 Task: Add Ancient Nutrition Unflavored Collagen Peptides to the cart.
Action: Mouse moved to (296, 128)
Screenshot: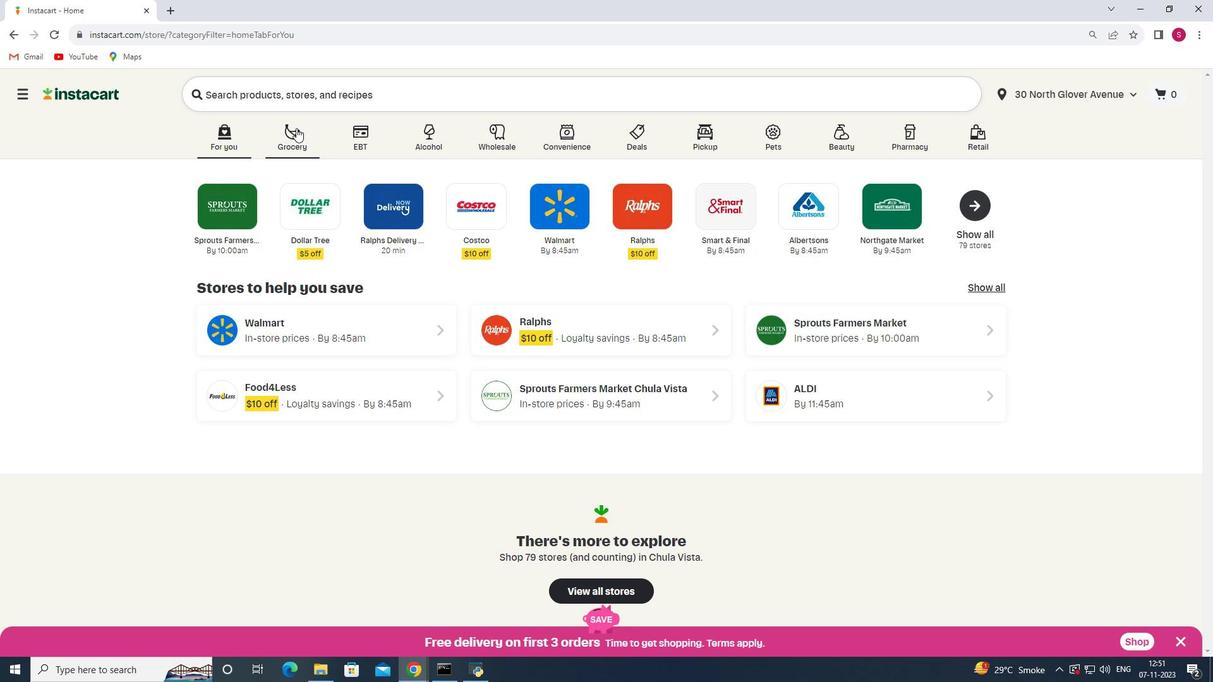 
Action: Mouse pressed left at (296, 128)
Screenshot: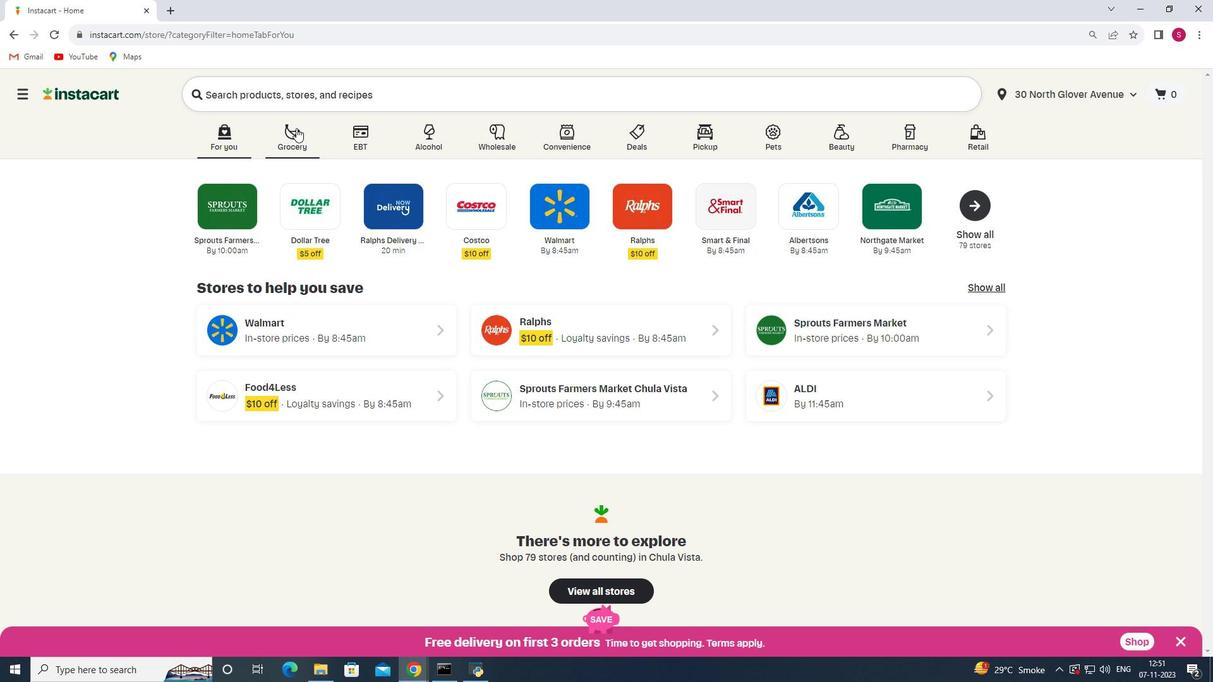 
Action: Mouse moved to (324, 370)
Screenshot: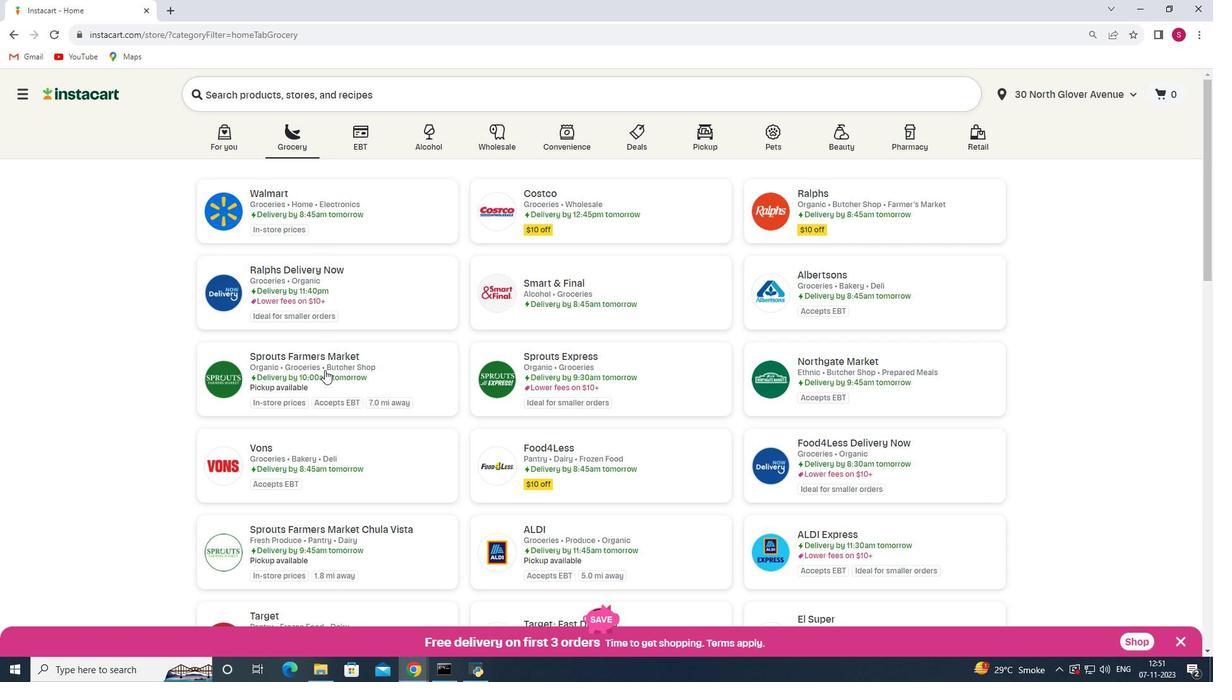 
Action: Mouse pressed left at (324, 370)
Screenshot: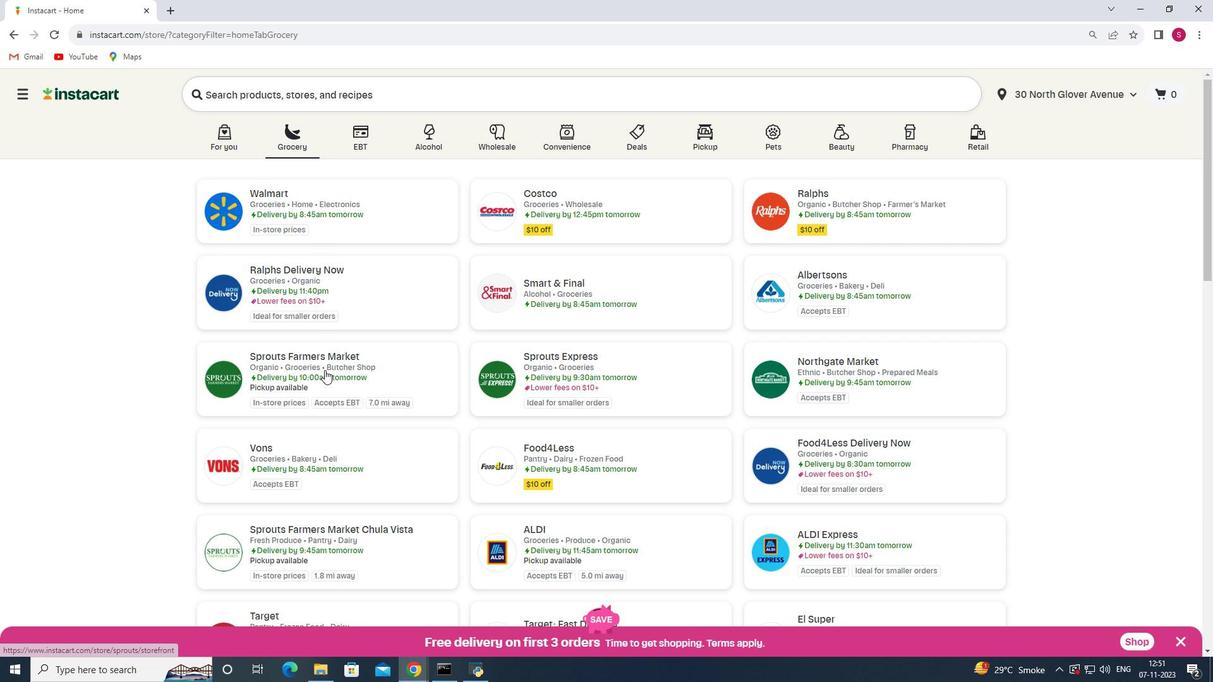 
Action: Mouse moved to (94, 427)
Screenshot: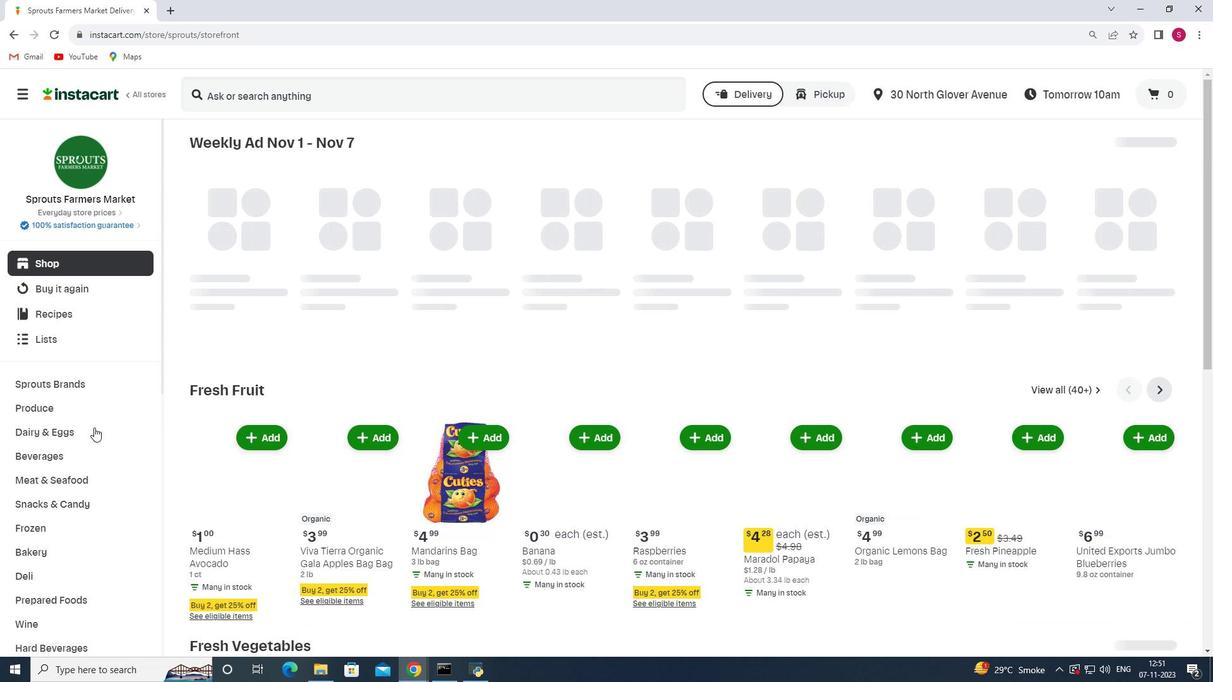 
Action: Mouse scrolled (94, 427) with delta (0, 0)
Screenshot: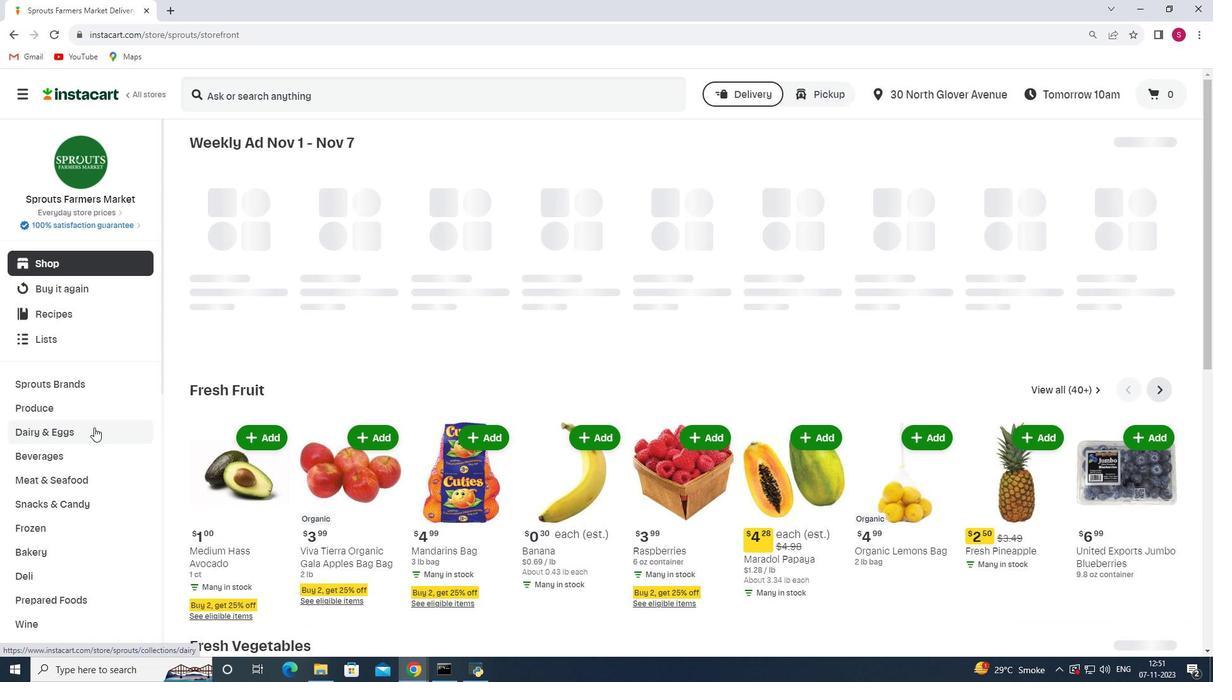 
Action: Mouse scrolled (94, 427) with delta (0, 0)
Screenshot: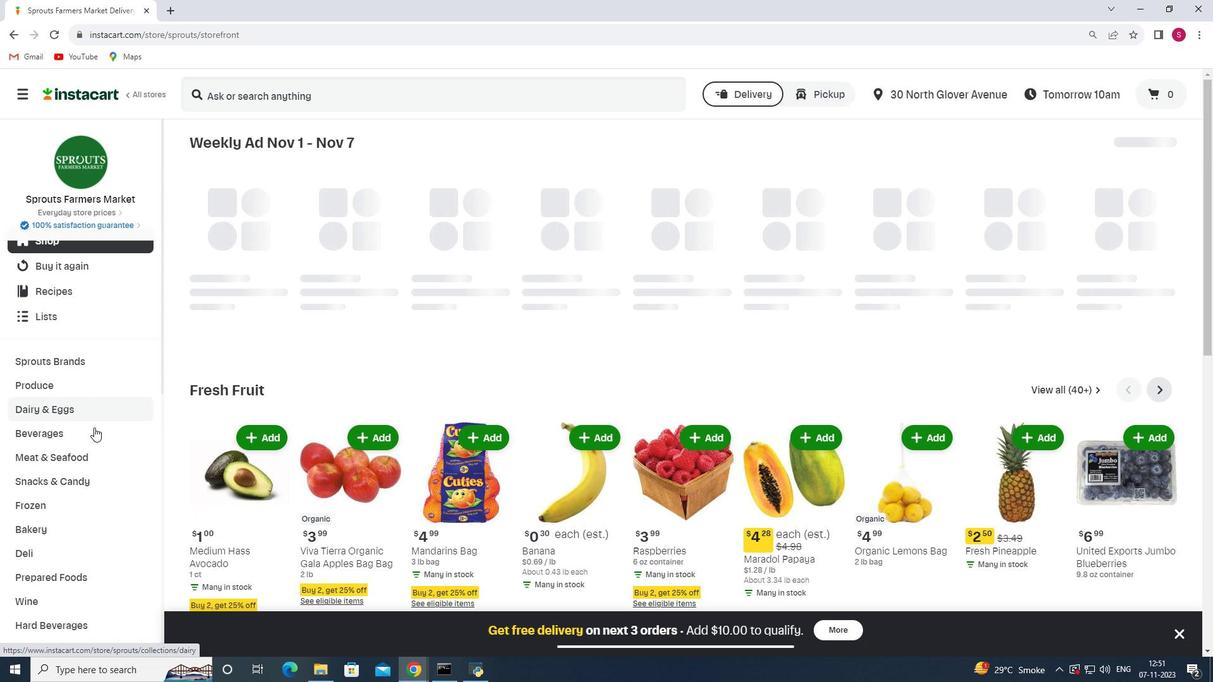 
Action: Mouse scrolled (94, 427) with delta (0, 0)
Screenshot: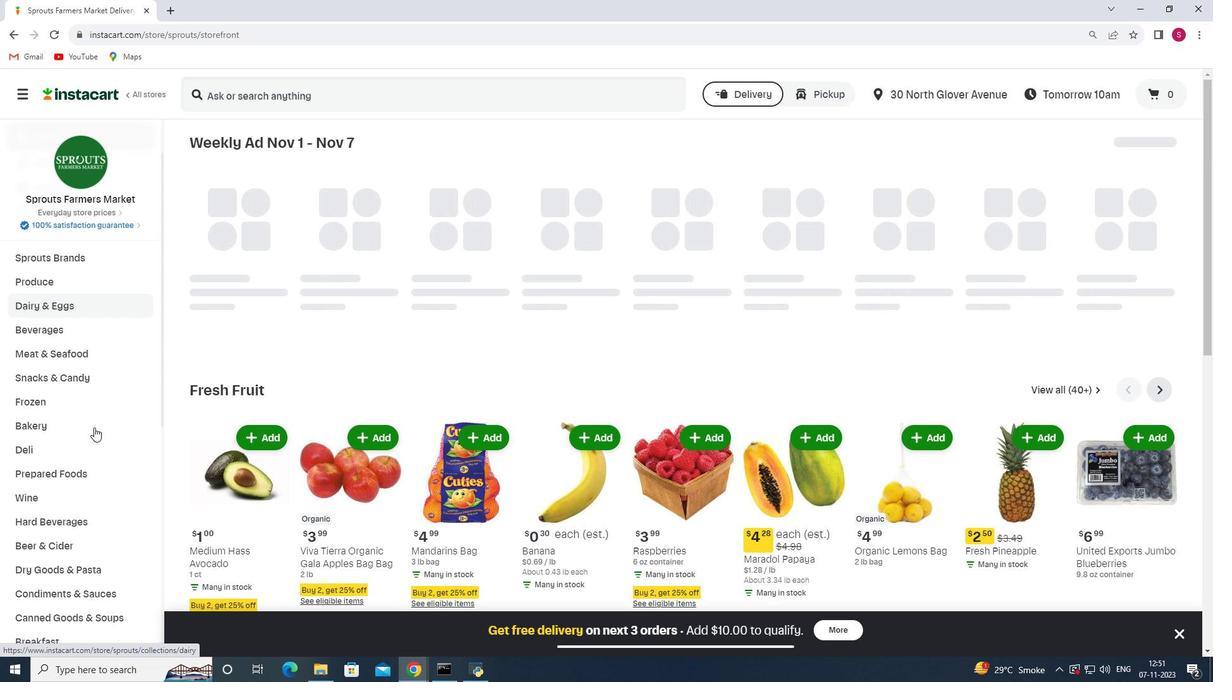 
Action: Mouse scrolled (94, 427) with delta (0, 0)
Screenshot: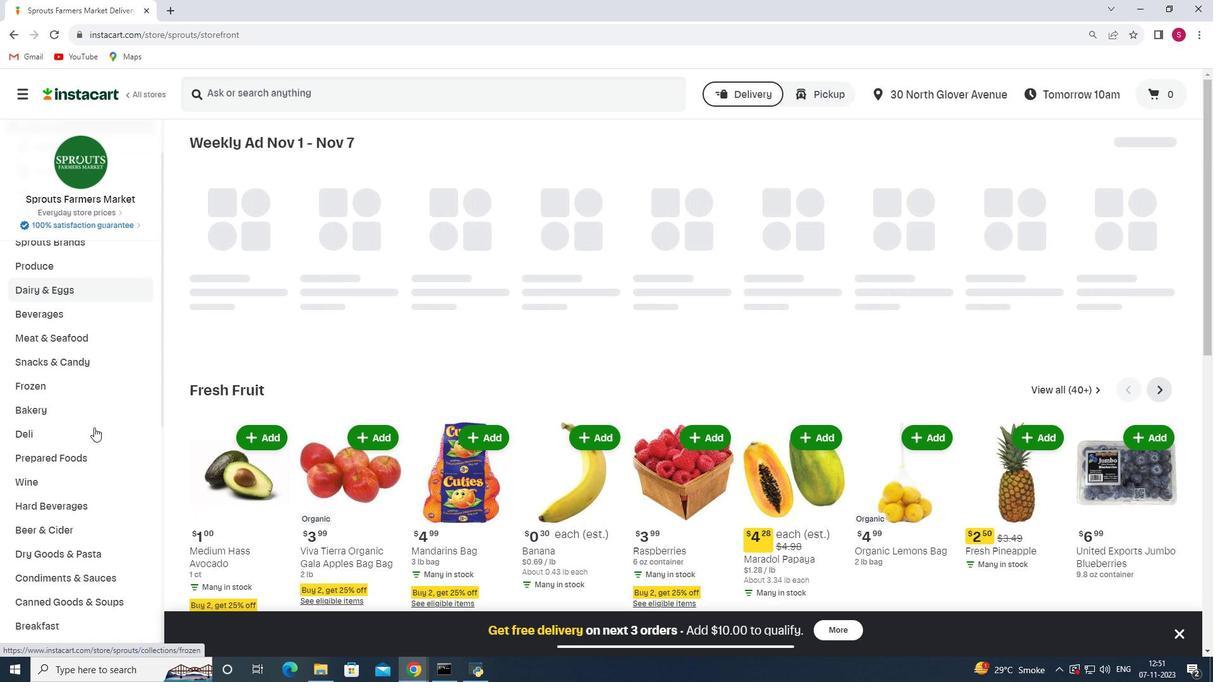 
Action: Mouse scrolled (94, 427) with delta (0, 0)
Screenshot: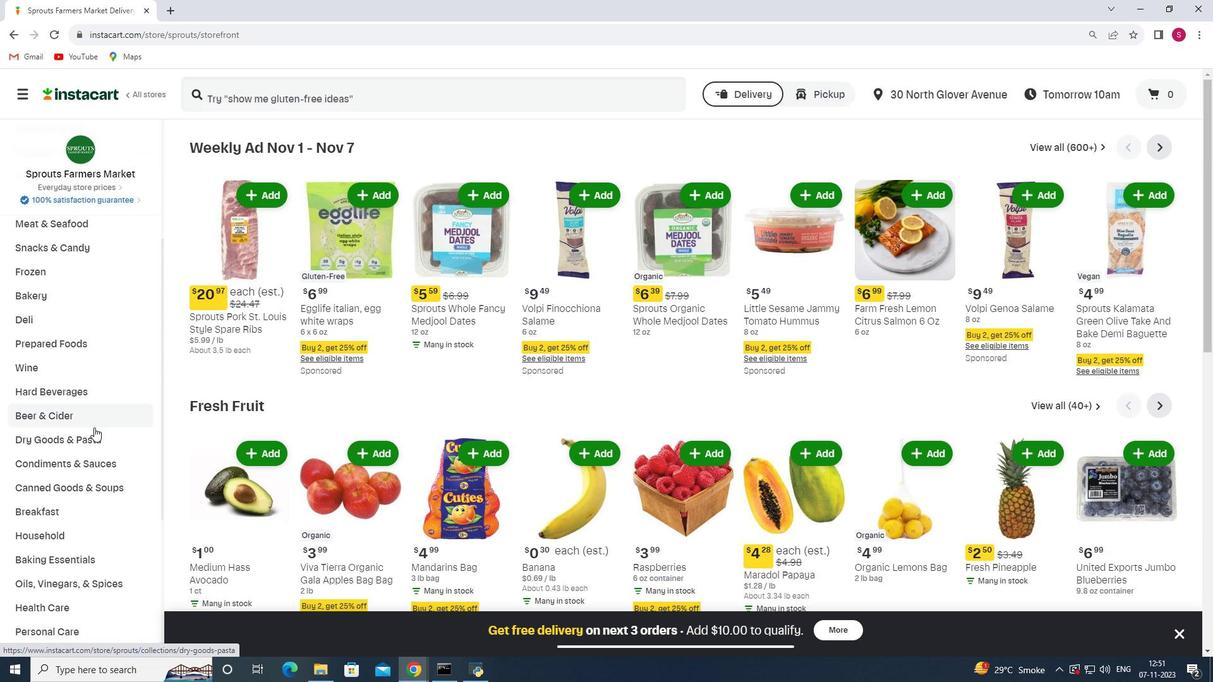 
Action: Mouse scrolled (94, 427) with delta (0, 0)
Screenshot: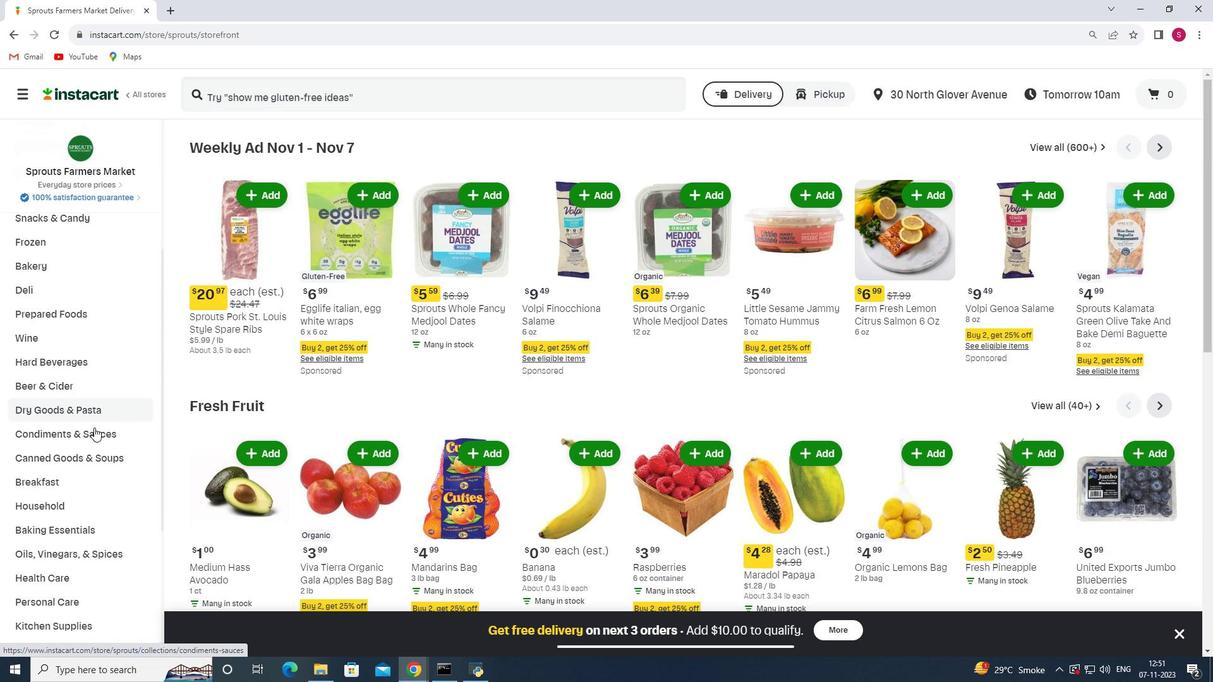 
Action: Mouse scrolled (94, 427) with delta (0, 0)
Screenshot: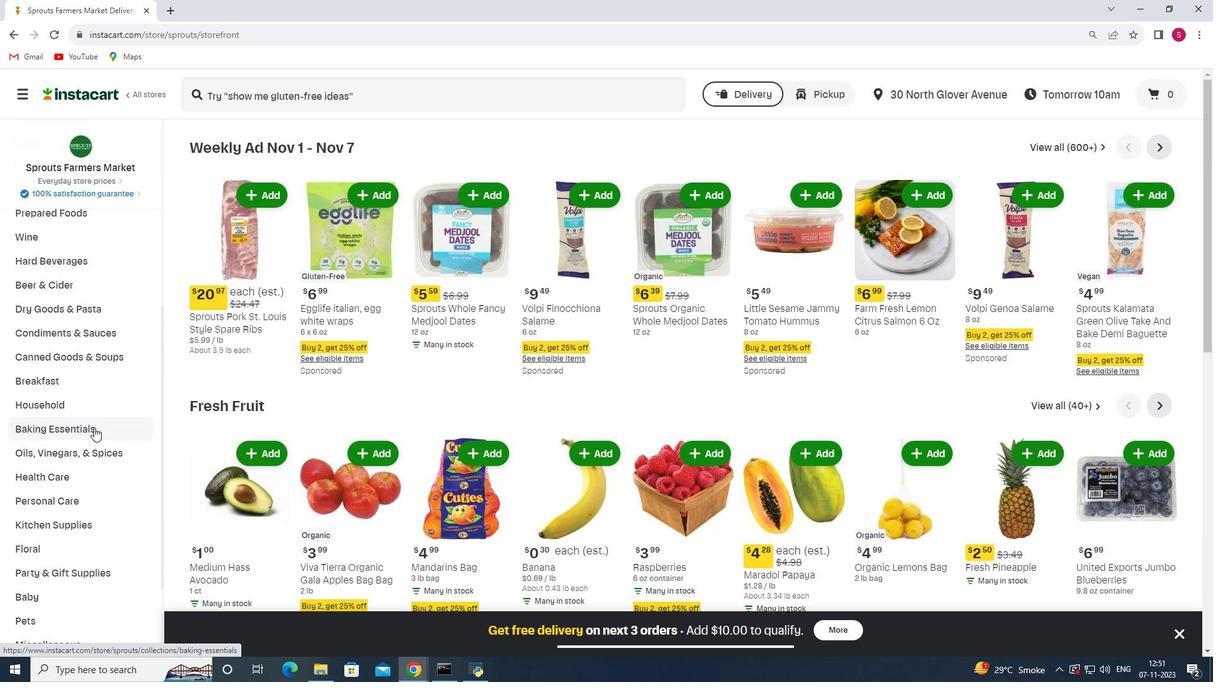 
Action: Mouse moved to (86, 422)
Screenshot: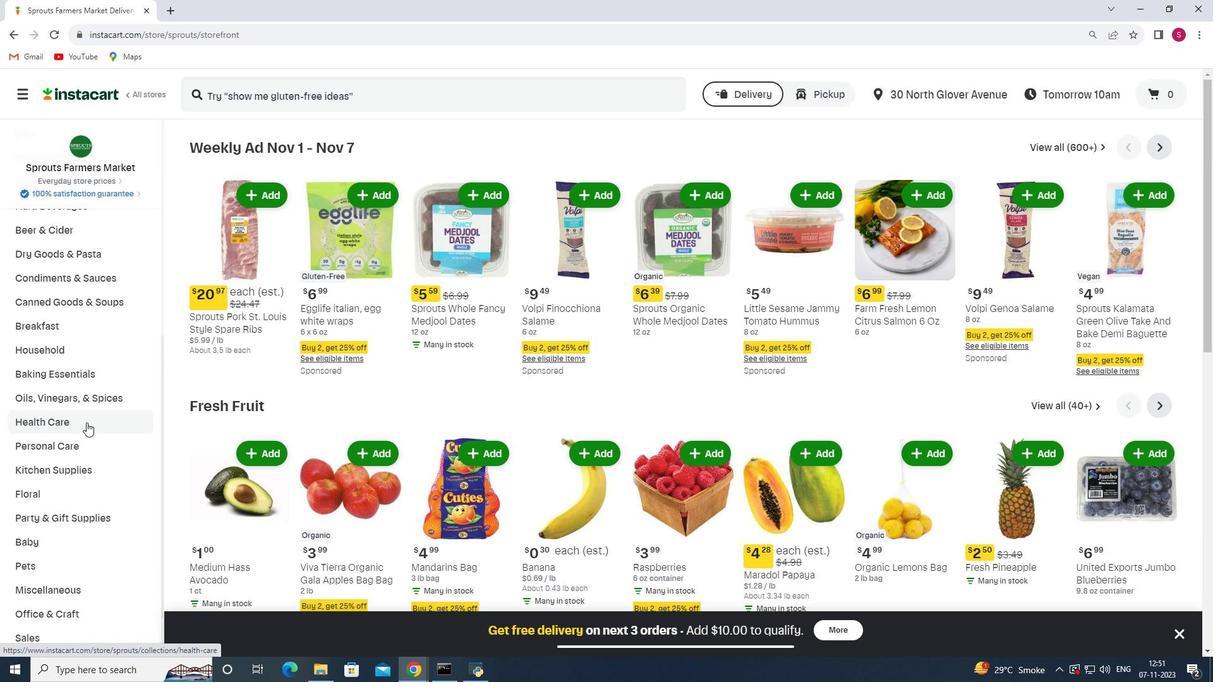 
Action: Mouse pressed left at (86, 422)
Screenshot: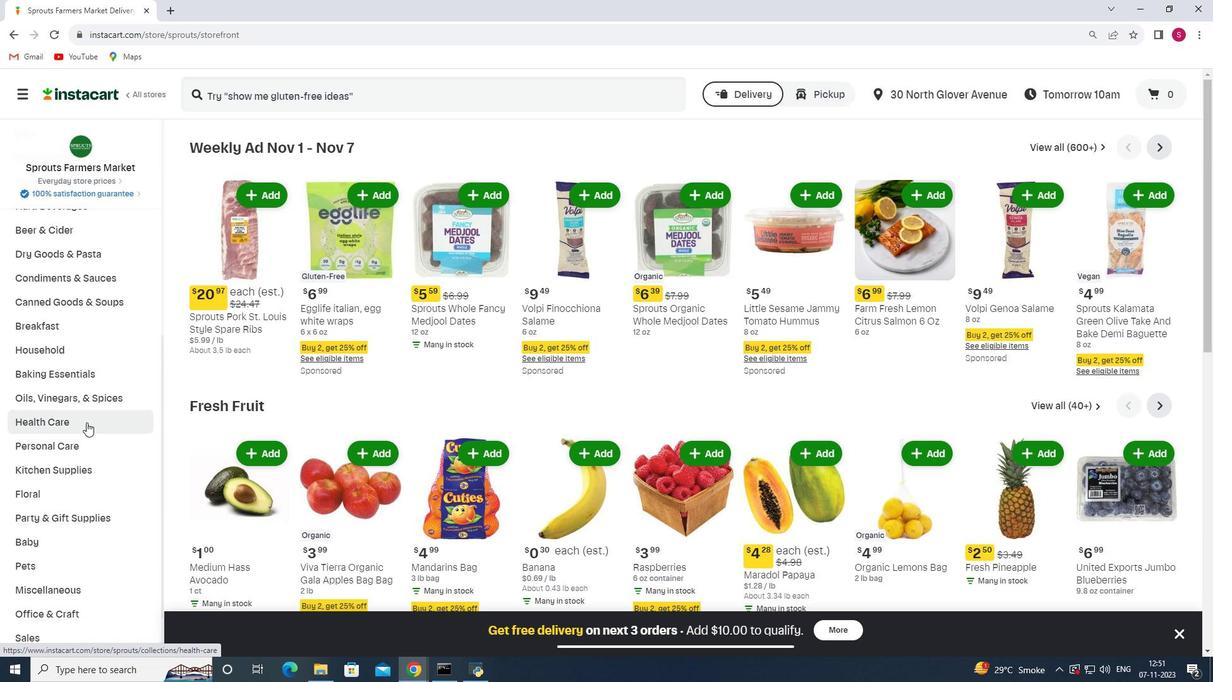 
Action: Mouse moved to (416, 178)
Screenshot: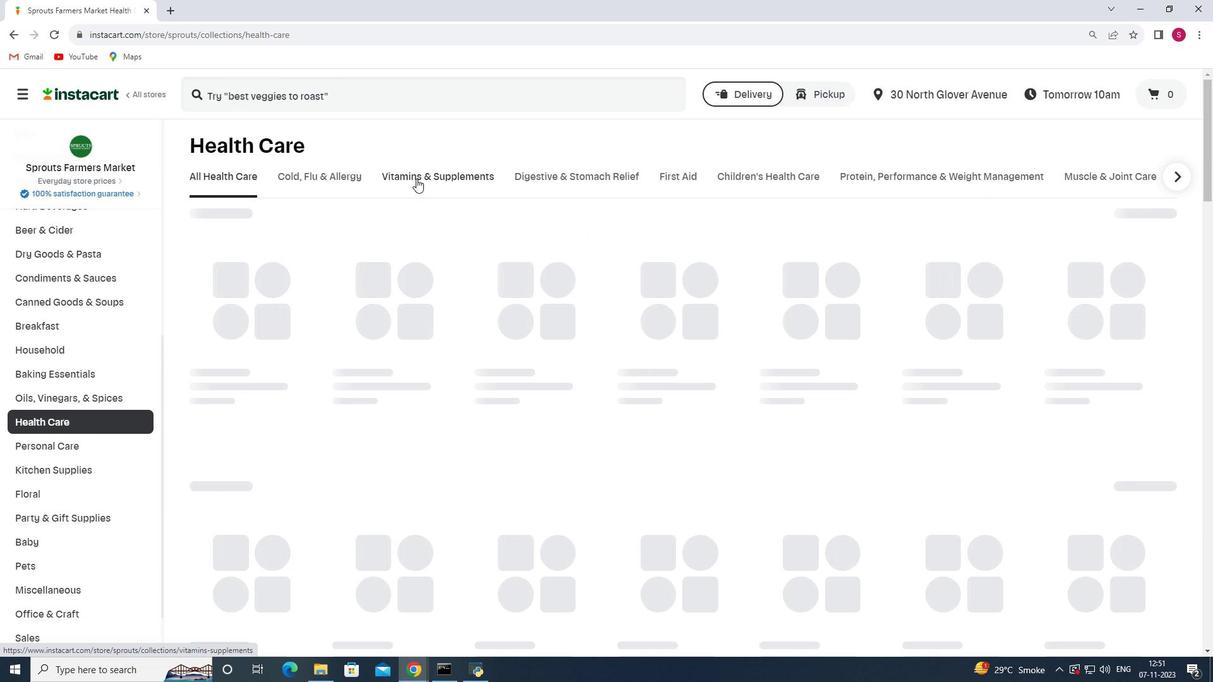 
Action: Mouse pressed left at (416, 178)
Screenshot: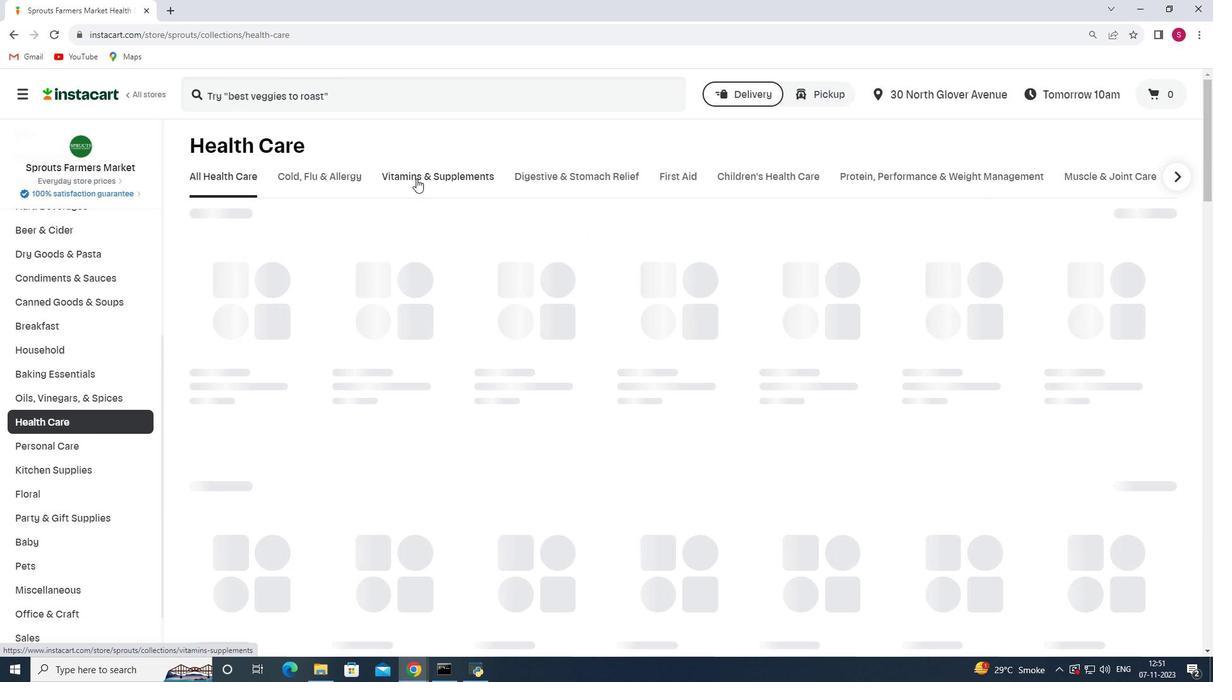 
Action: Mouse moved to (501, 218)
Screenshot: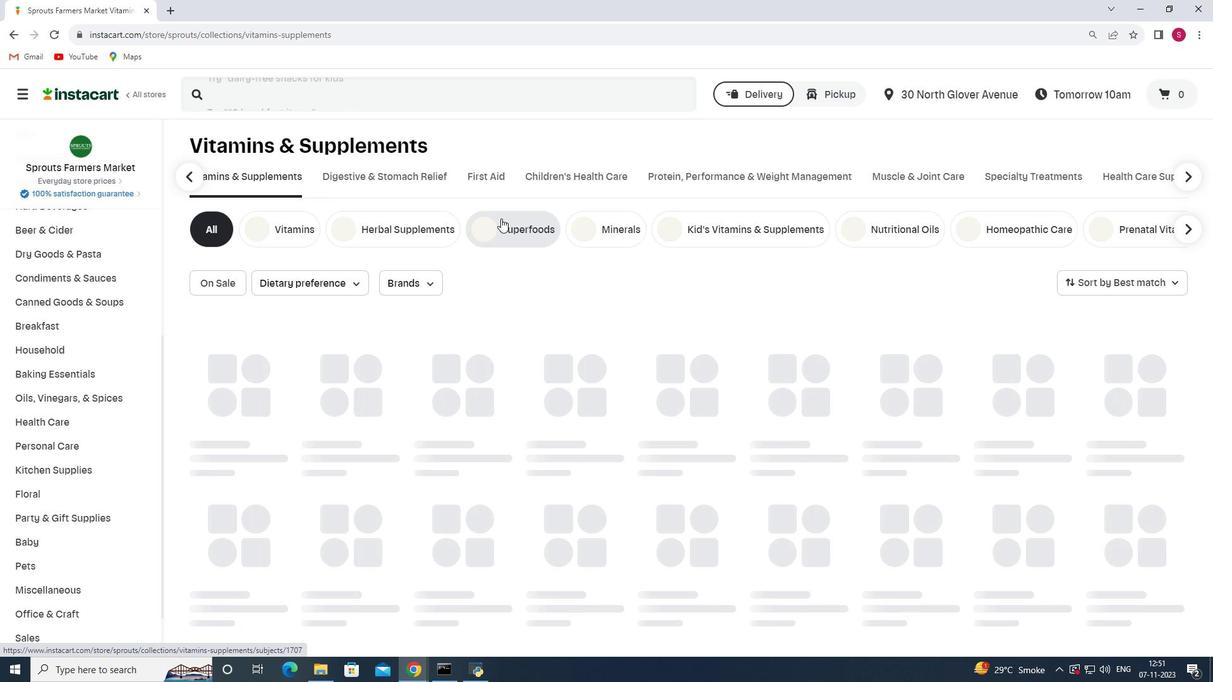 
Action: Mouse pressed left at (501, 218)
Screenshot: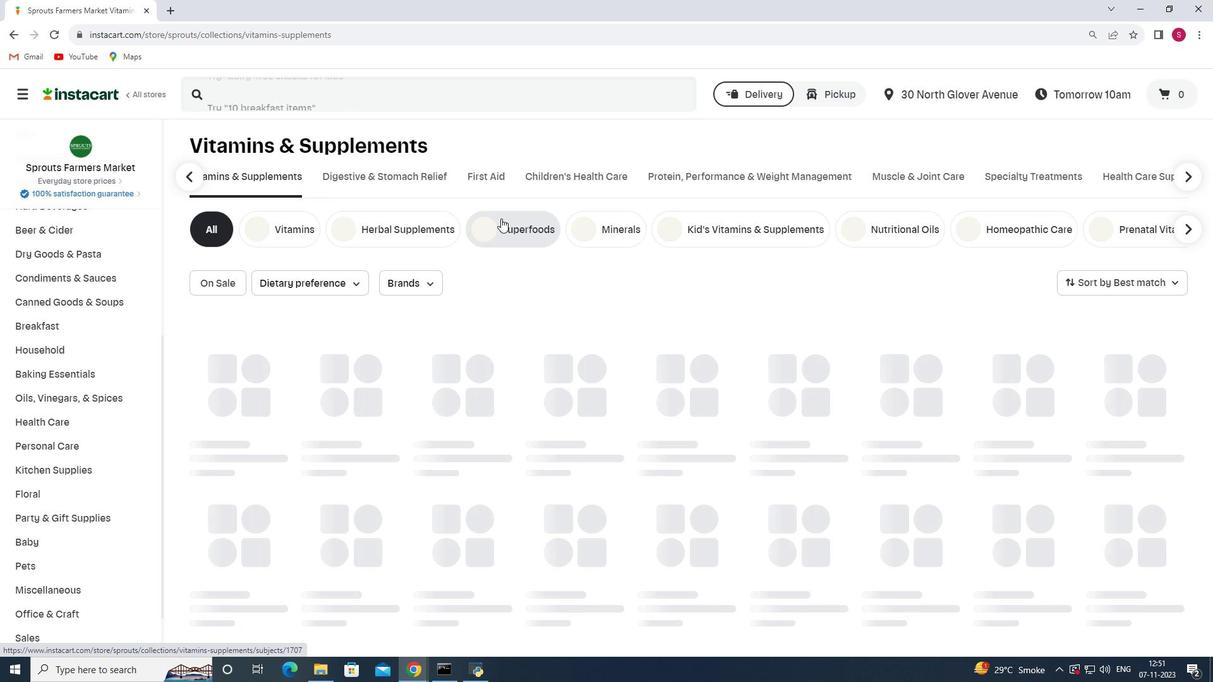 
Action: Mouse moved to (396, 92)
Screenshot: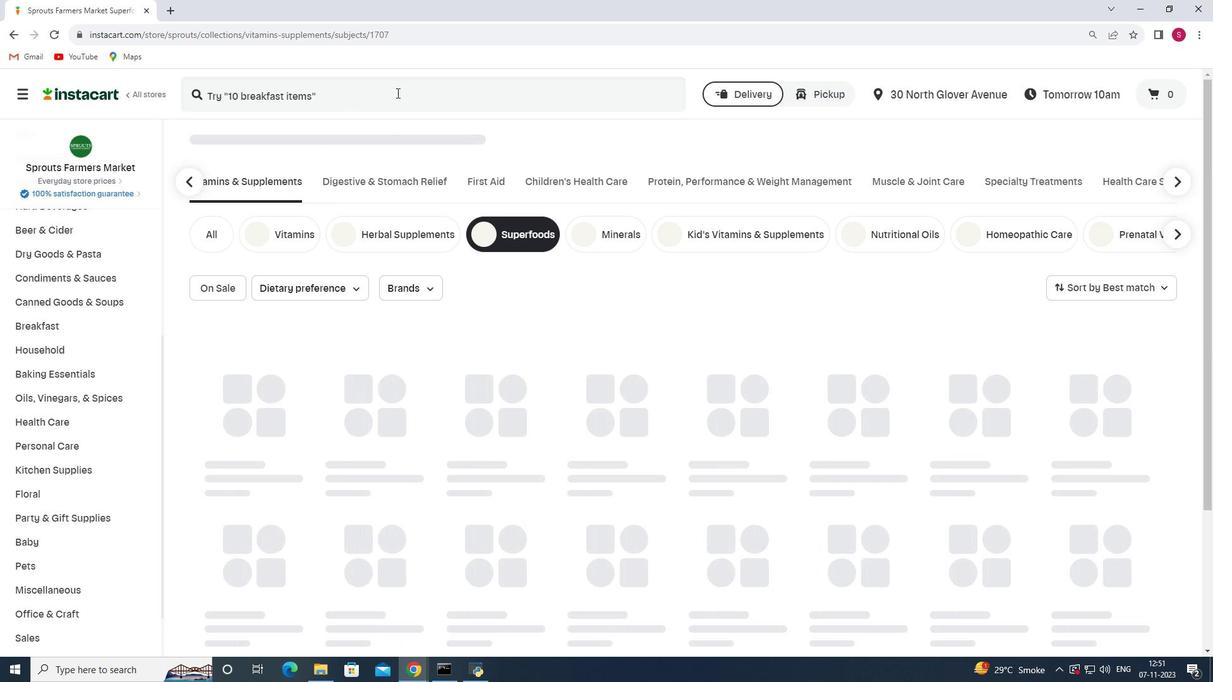 
Action: Mouse pressed left at (396, 92)
Screenshot: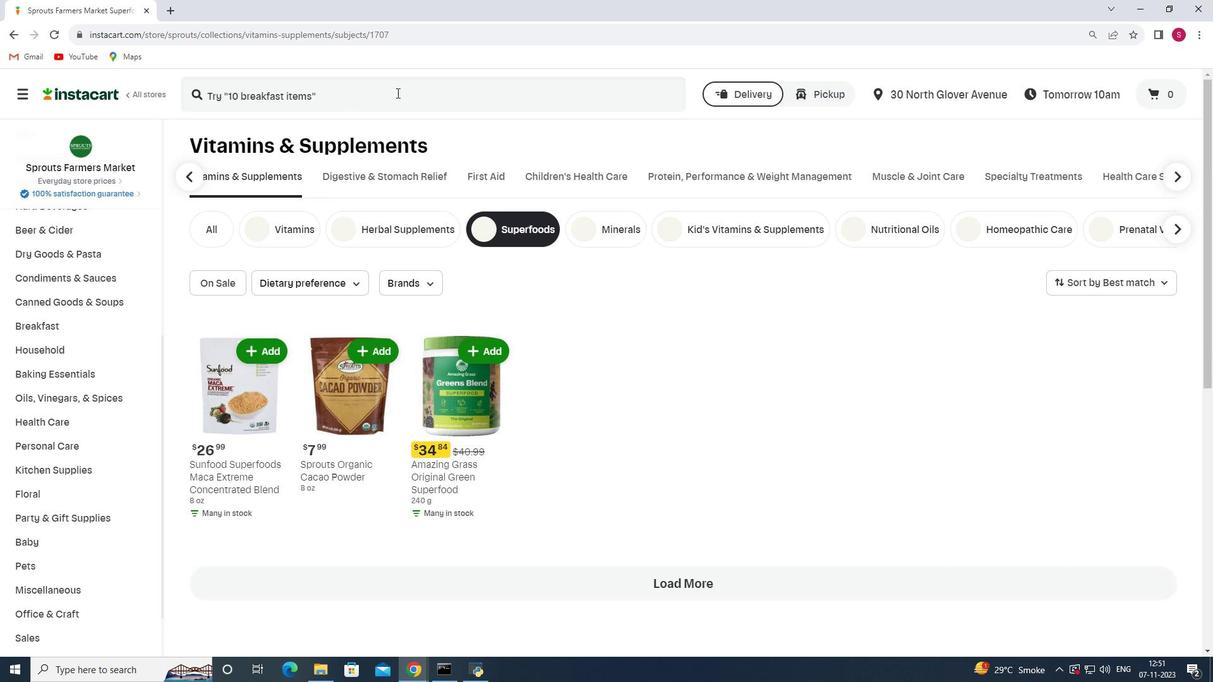 
Action: Key pressed <Key.shift>Ancient<Key.space><Key.shift>Nutrition<Key.space><Key.shift>Unflavored<Key.space><Key.shift>Collagen<Key.space><Key.shift>peptides<Key.enter>
Screenshot: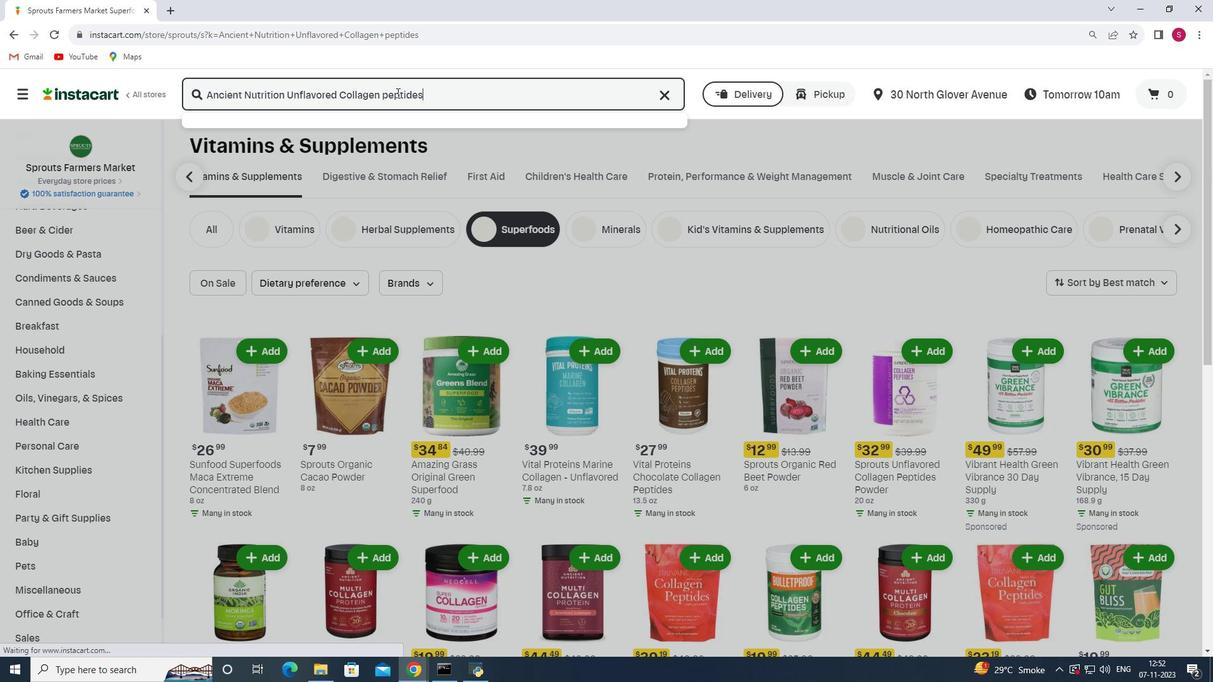 
Action: Mouse moved to (748, 223)
Screenshot: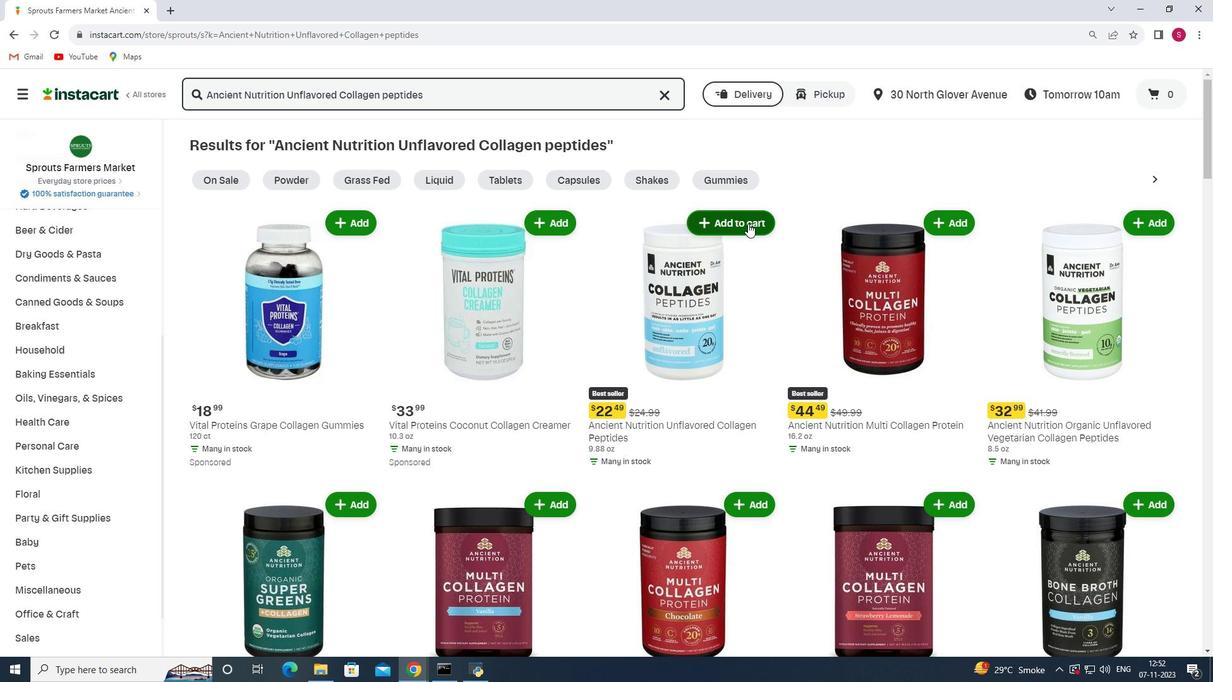 
Action: Mouse pressed left at (748, 223)
Screenshot: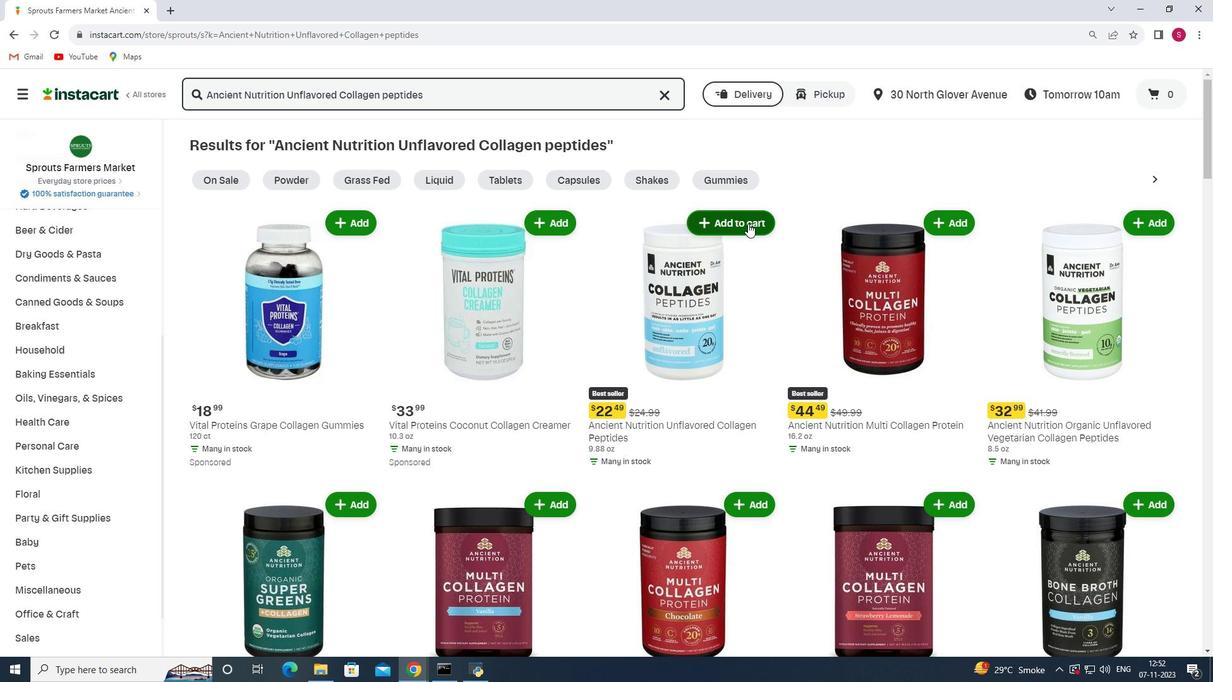
Action: Mouse moved to (735, 283)
Screenshot: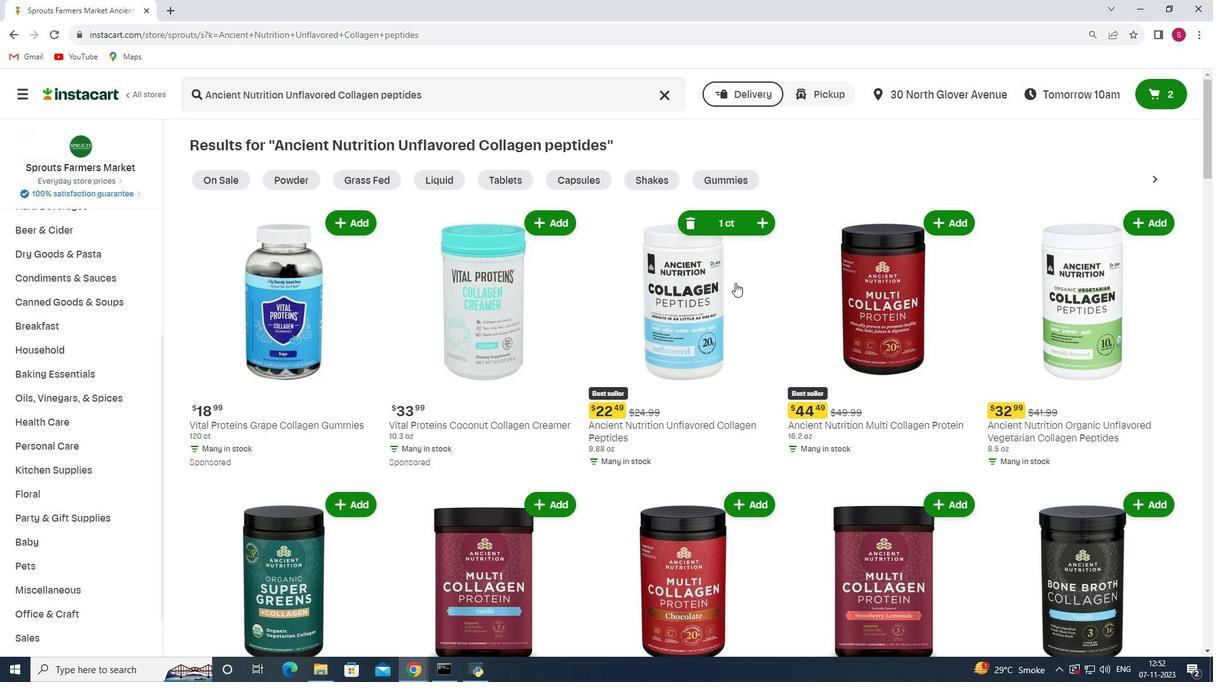 
